 Task: Select human rights as the cause.
Action: Mouse moved to (626, 87)
Screenshot: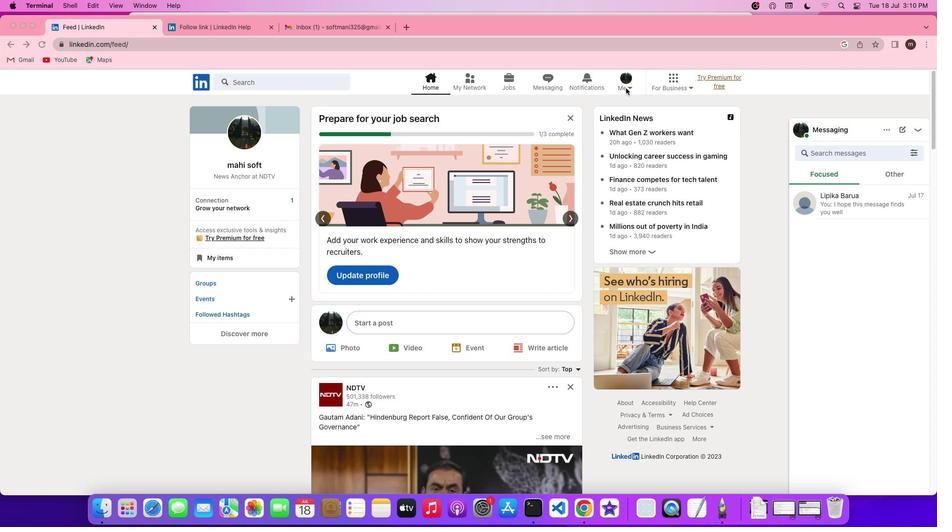 
Action: Mouse pressed left at (626, 87)
Screenshot: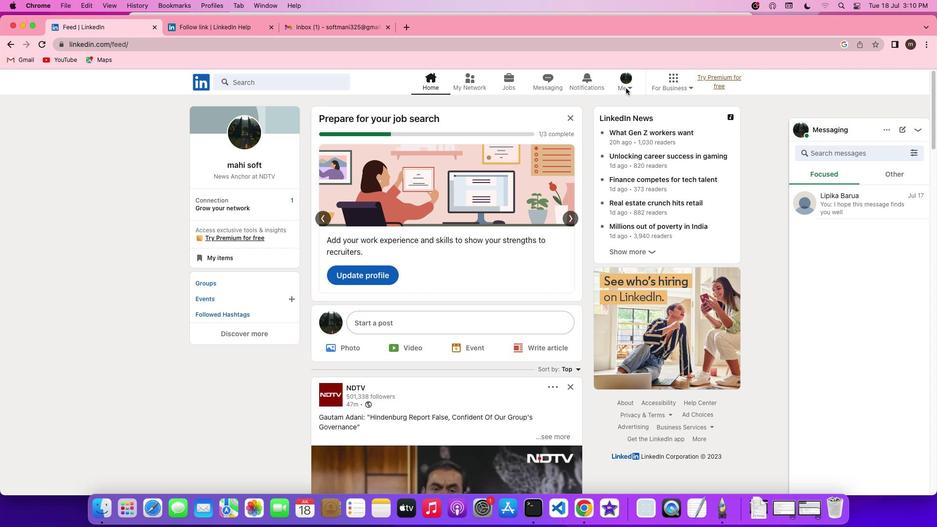 
Action: Mouse moved to (628, 87)
Screenshot: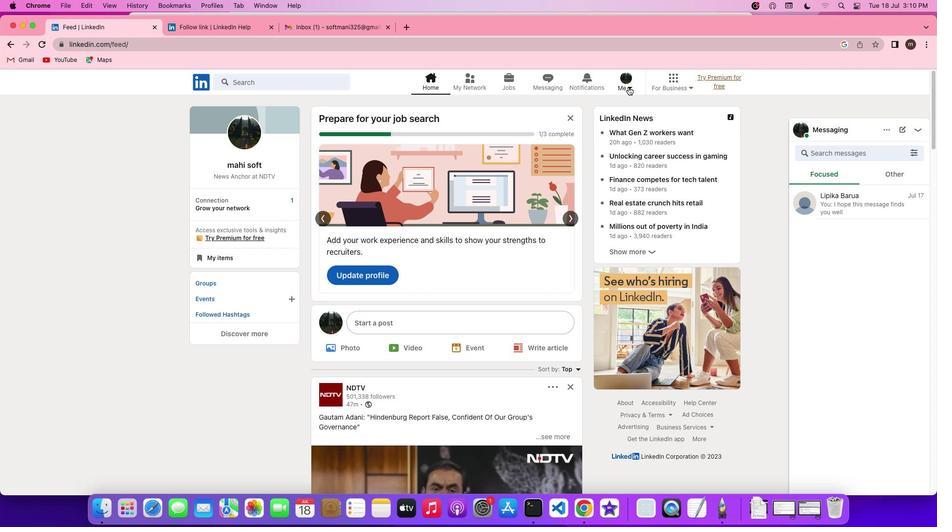 
Action: Mouse pressed left at (628, 87)
Screenshot: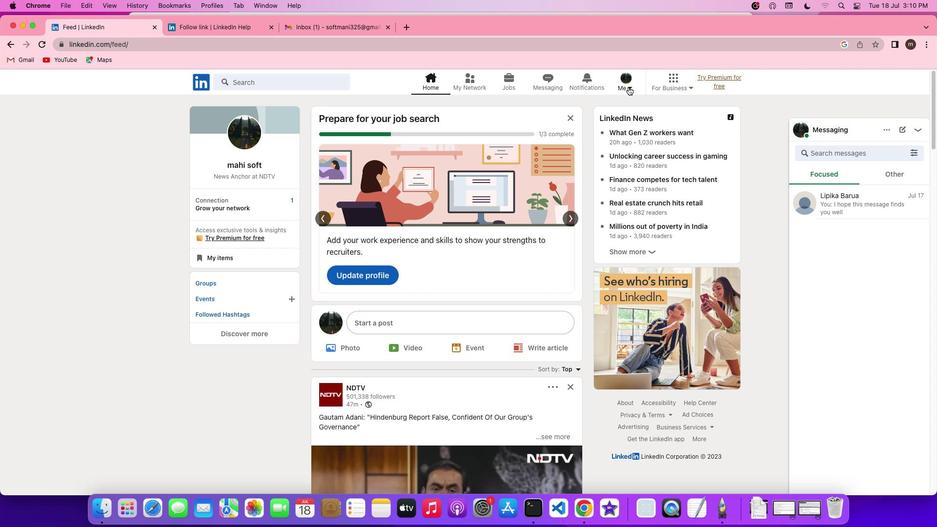 
Action: Mouse moved to (586, 135)
Screenshot: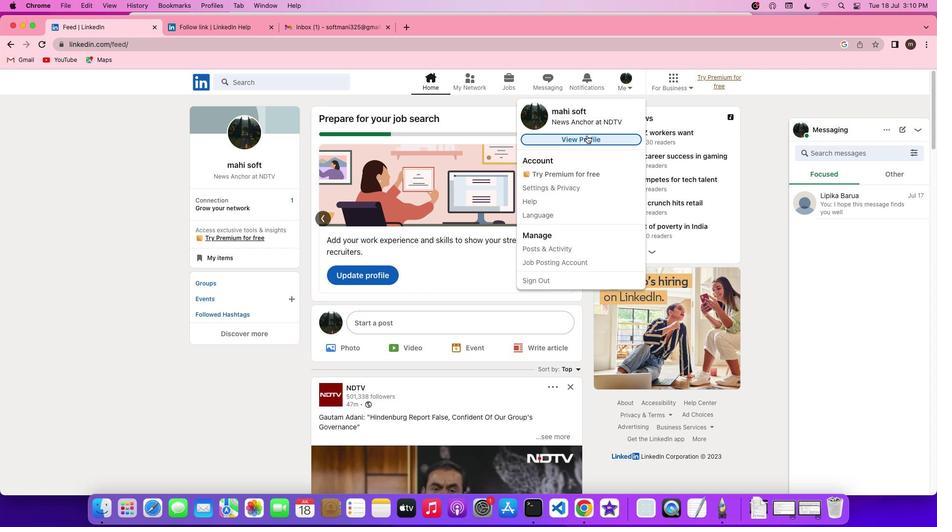 
Action: Mouse pressed left at (586, 135)
Screenshot: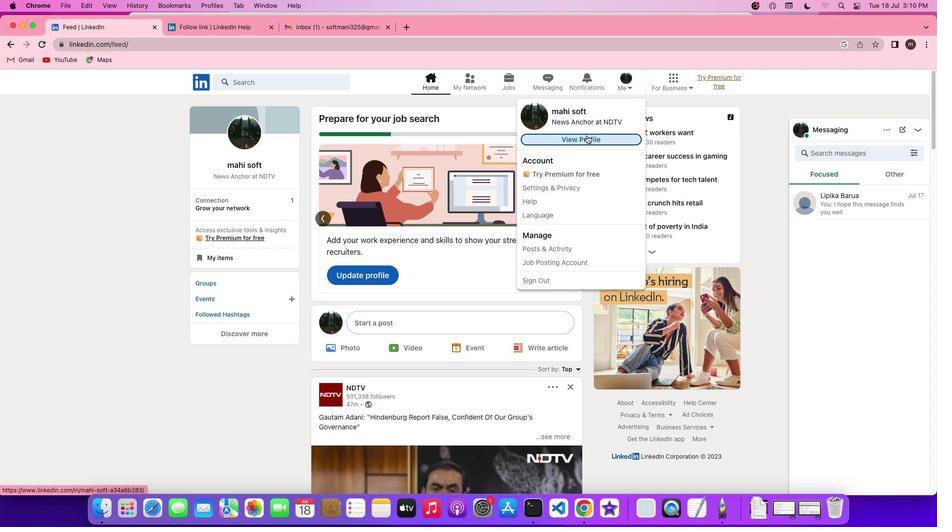
Action: Mouse moved to (297, 294)
Screenshot: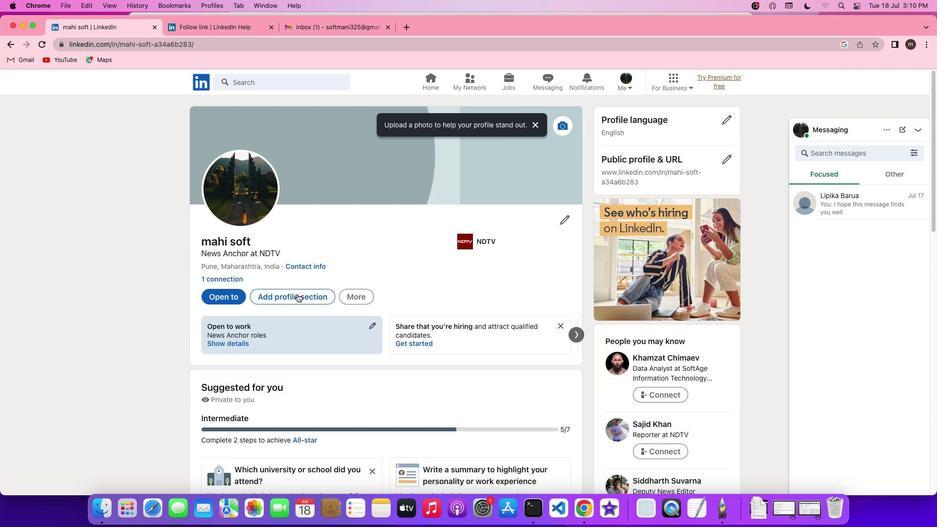 
Action: Mouse pressed left at (297, 294)
Screenshot: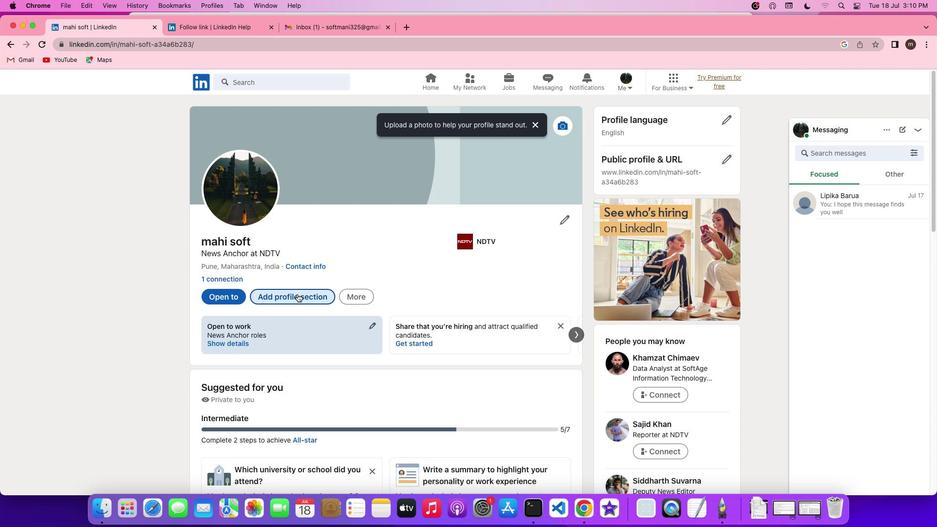 
Action: Mouse moved to (349, 309)
Screenshot: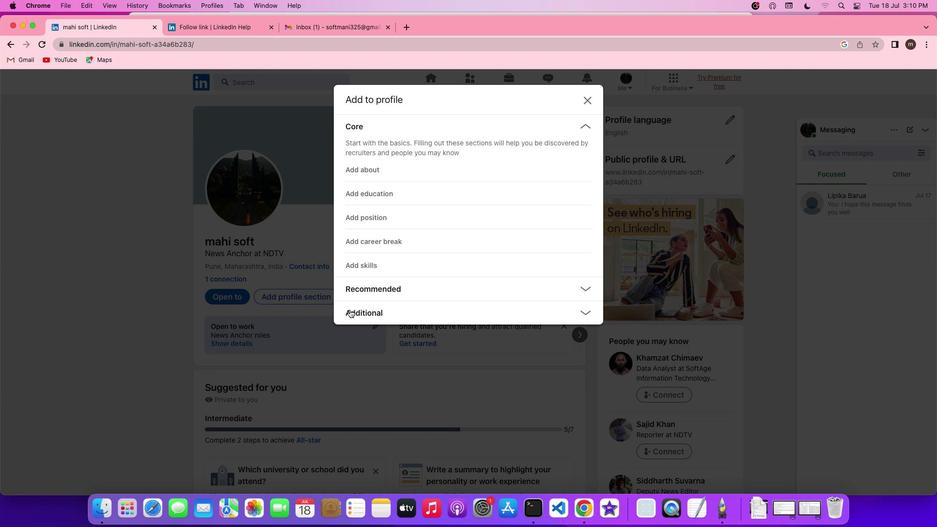 
Action: Mouse pressed left at (349, 309)
Screenshot: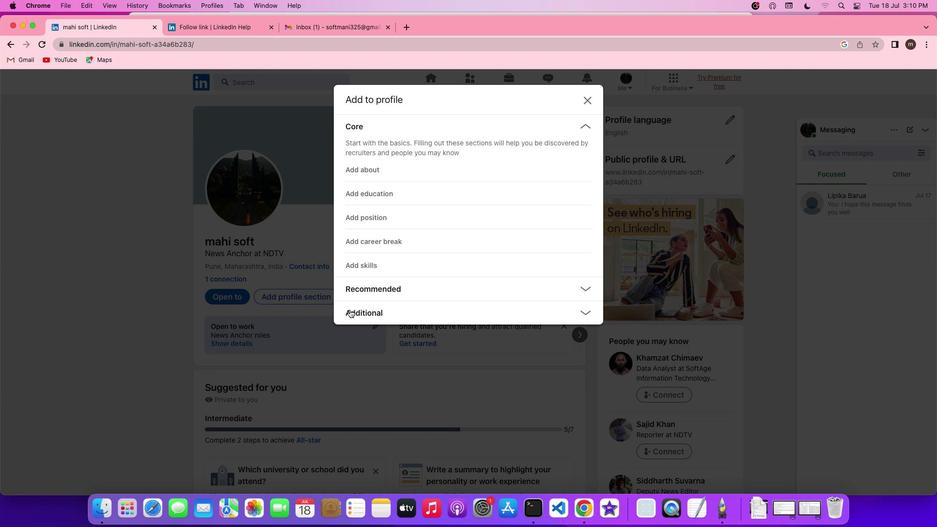
Action: Mouse moved to (382, 214)
Screenshot: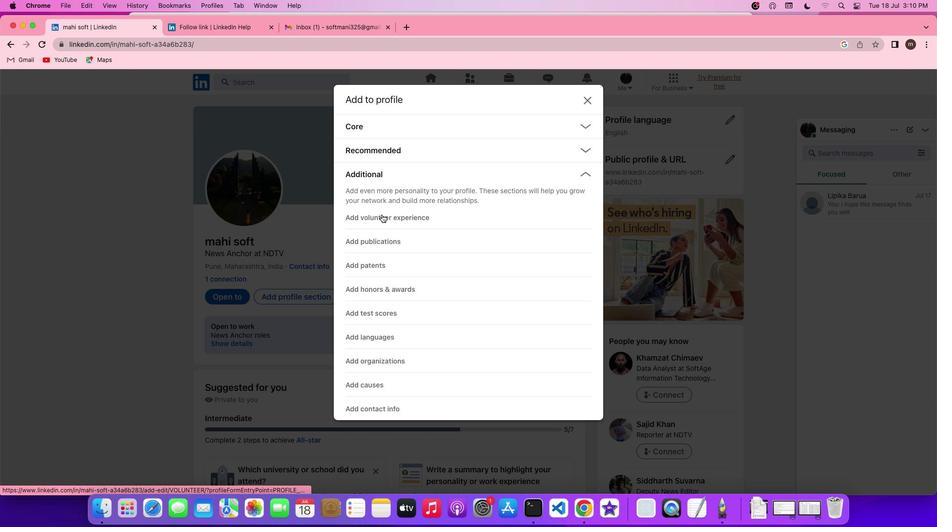 
Action: Mouse pressed left at (382, 214)
Screenshot: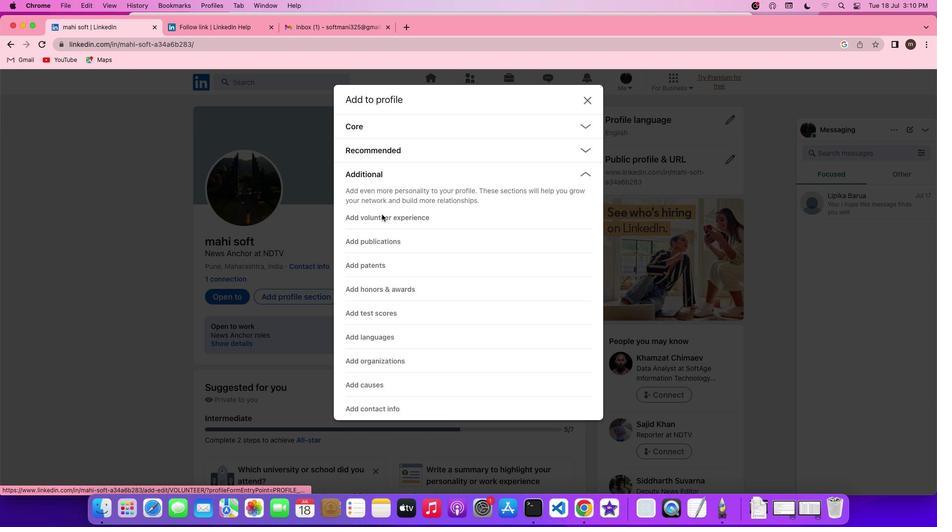 
Action: Mouse moved to (627, 235)
Screenshot: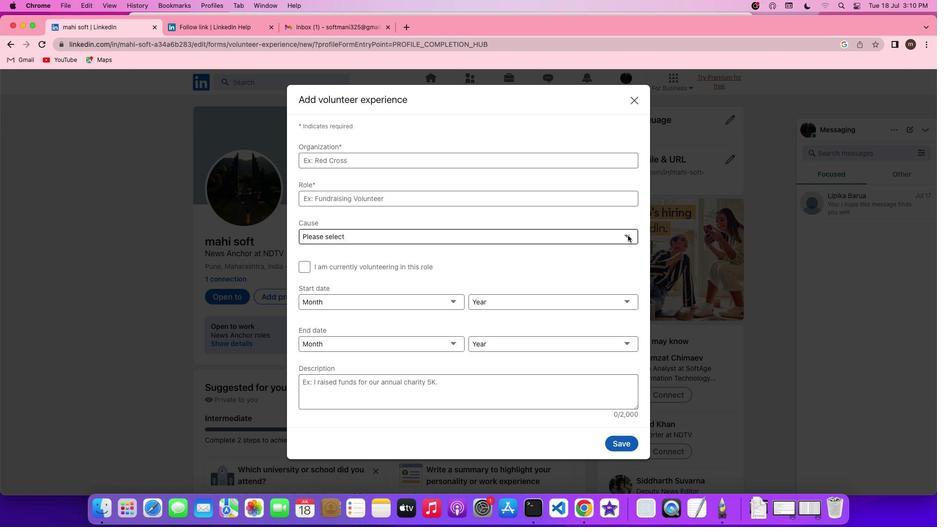 
Action: Mouse pressed left at (627, 235)
Screenshot: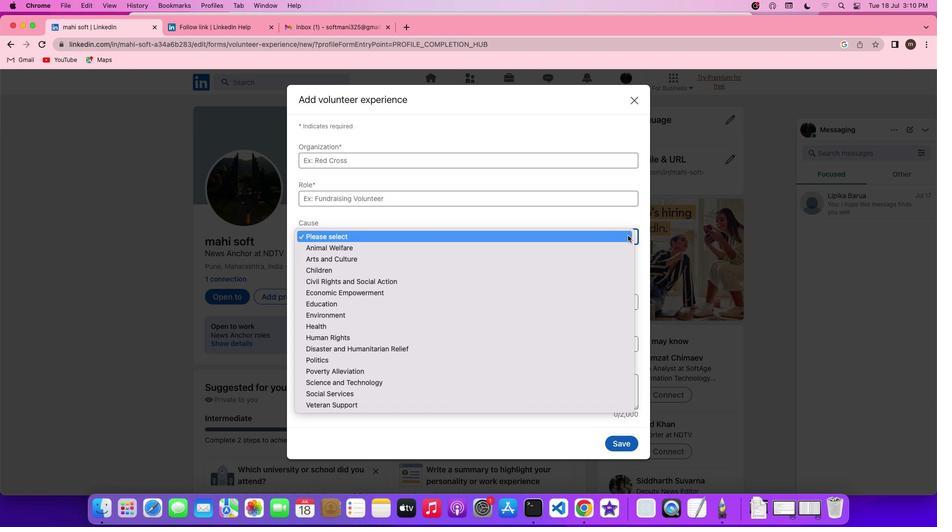 
Action: Mouse moved to (600, 333)
Screenshot: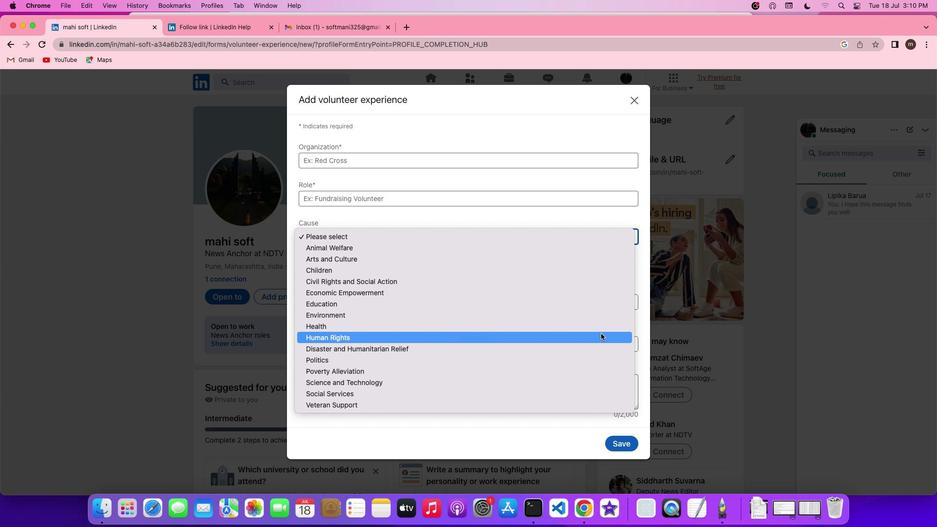 
Action: Mouse pressed left at (600, 333)
Screenshot: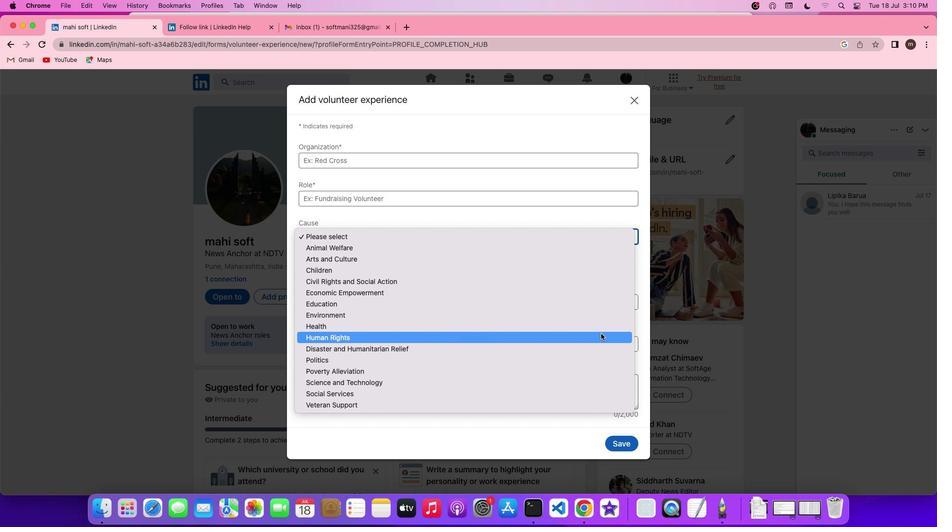 
